 Task: Create a sub task System Test and UAT for the task  Implement backup and restore functionality for better data management in the project Transpire , assign it to team member softage.7@softage.net and update the status of the sub task to  At Risk , set the priority of the sub task to Medium.
Action: Mouse moved to (73, 424)
Screenshot: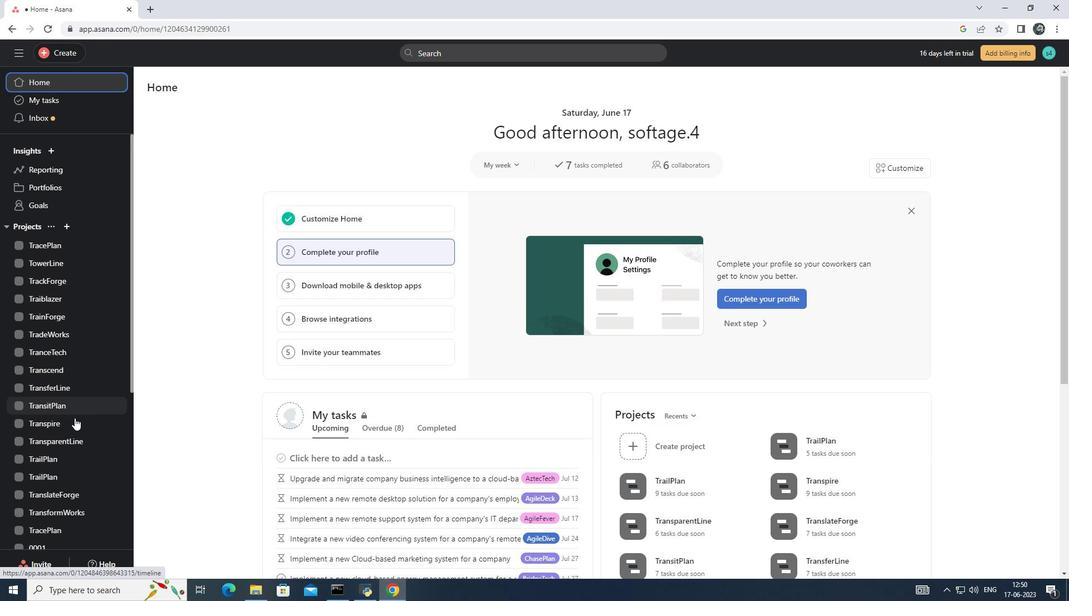 
Action: Mouse pressed left at (73, 424)
Screenshot: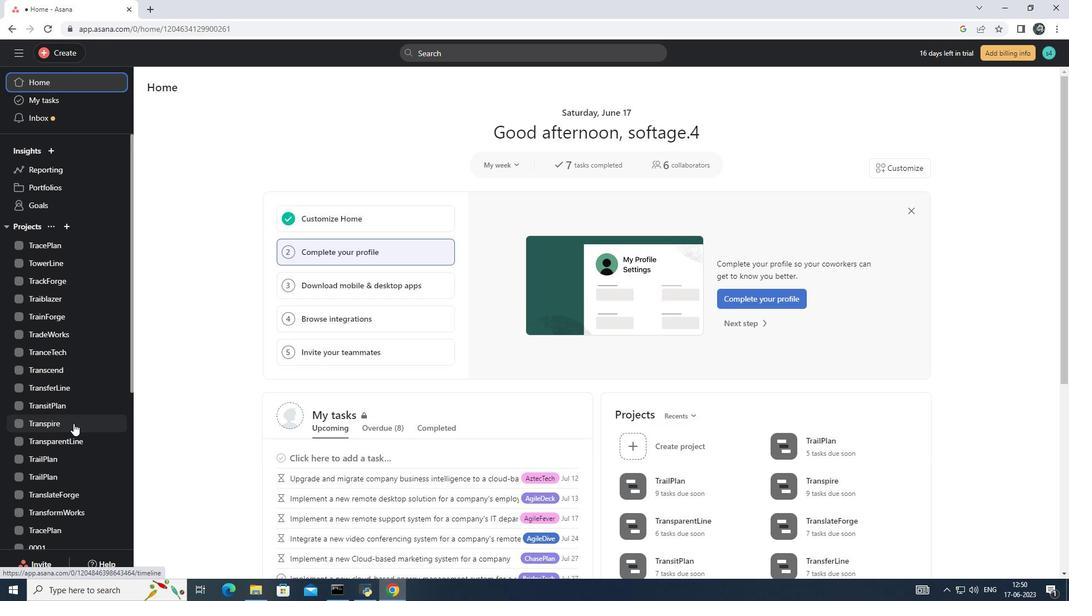 
Action: Mouse moved to (464, 264)
Screenshot: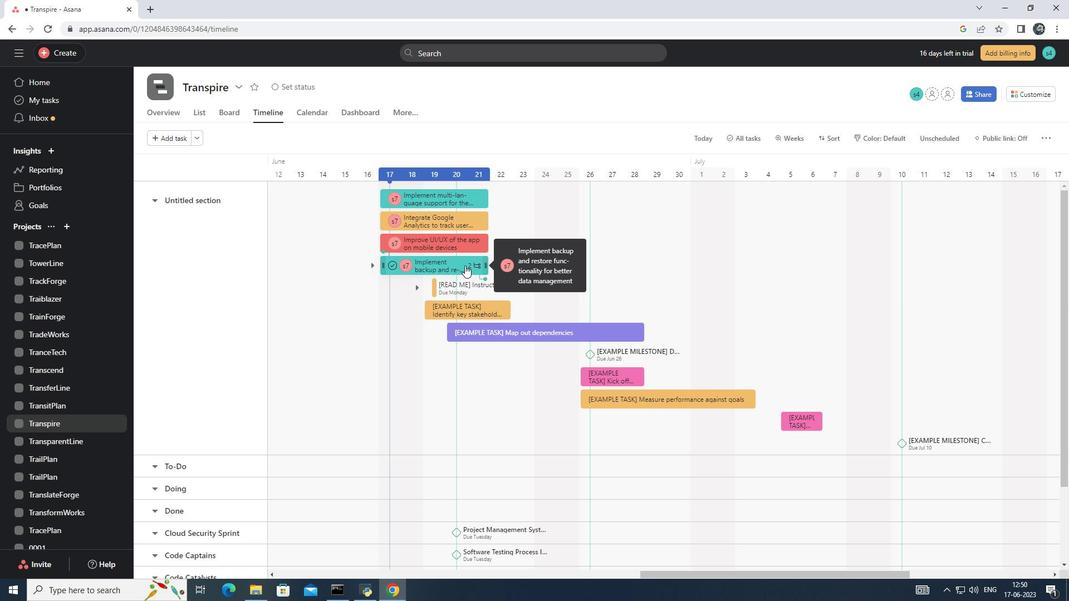 
Action: Mouse pressed left at (464, 264)
Screenshot: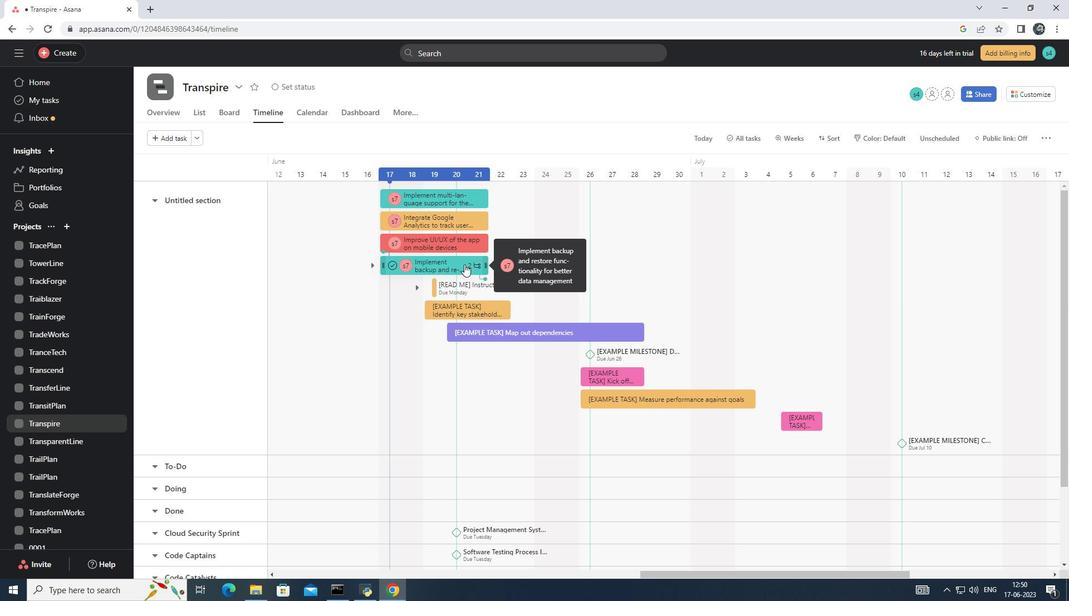 
Action: Mouse moved to (732, 333)
Screenshot: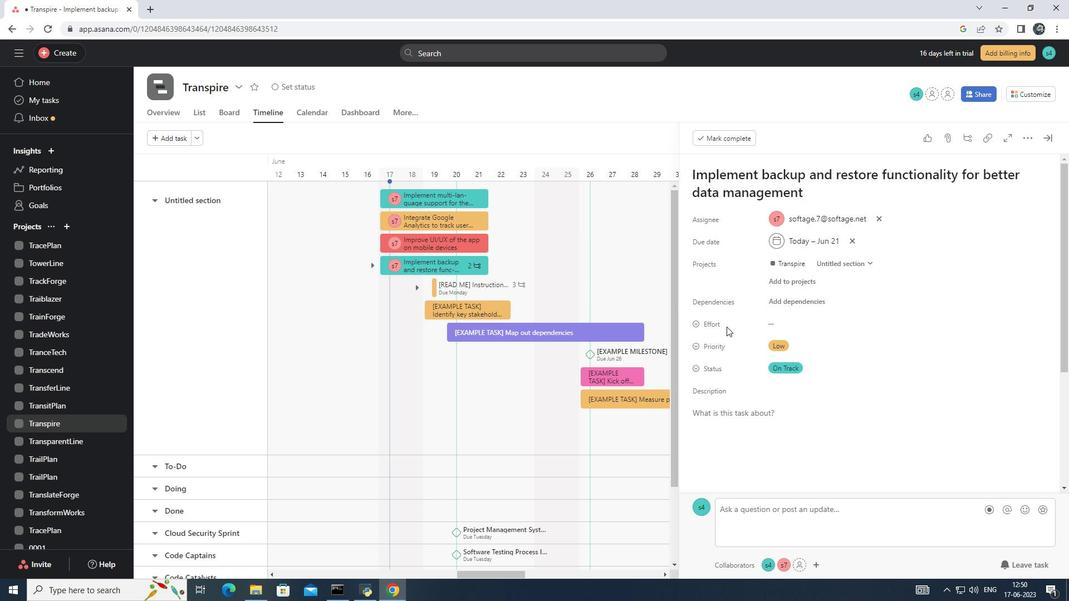 
Action: Mouse scrolled (732, 332) with delta (0, 0)
Screenshot: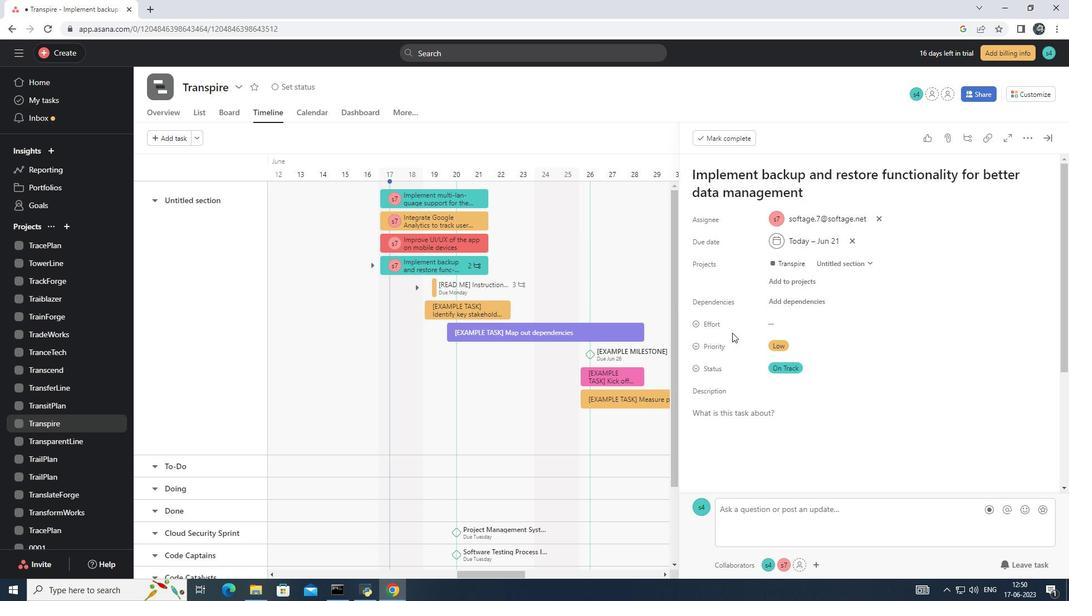 
Action: Mouse scrolled (732, 332) with delta (0, 0)
Screenshot: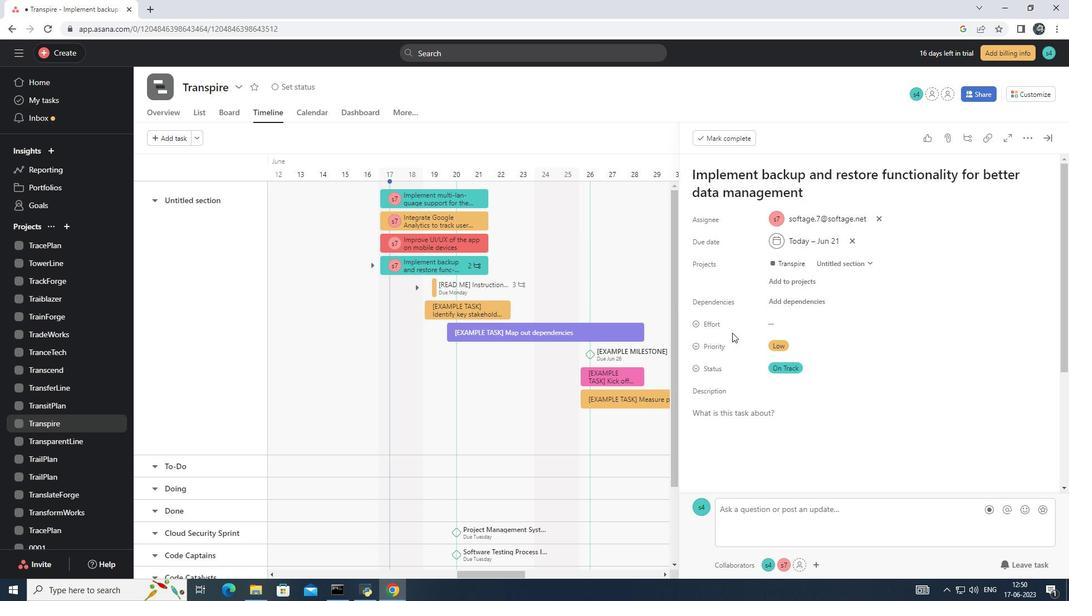 
Action: Mouse scrolled (732, 332) with delta (0, 0)
Screenshot: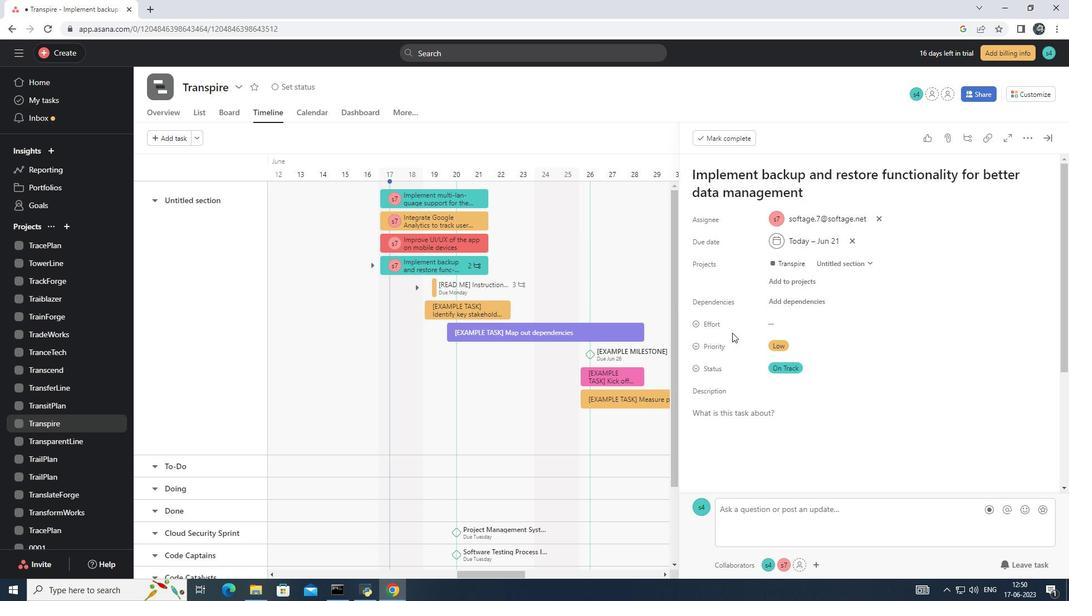 
Action: Mouse scrolled (732, 332) with delta (0, 0)
Screenshot: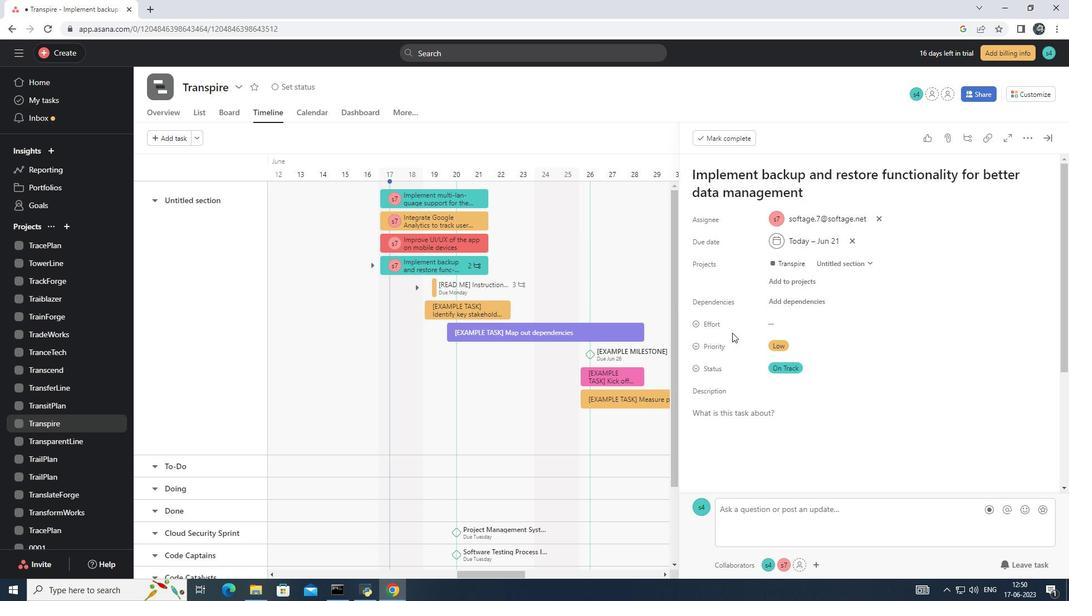 
Action: Mouse moved to (726, 406)
Screenshot: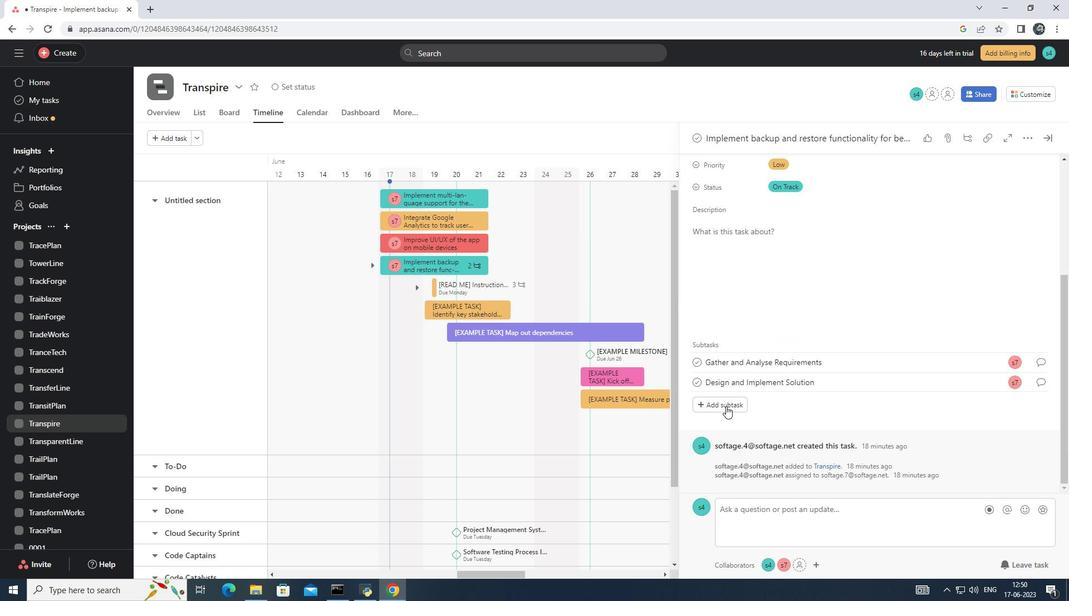 
Action: Mouse pressed left at (726, 406)
Screenshot: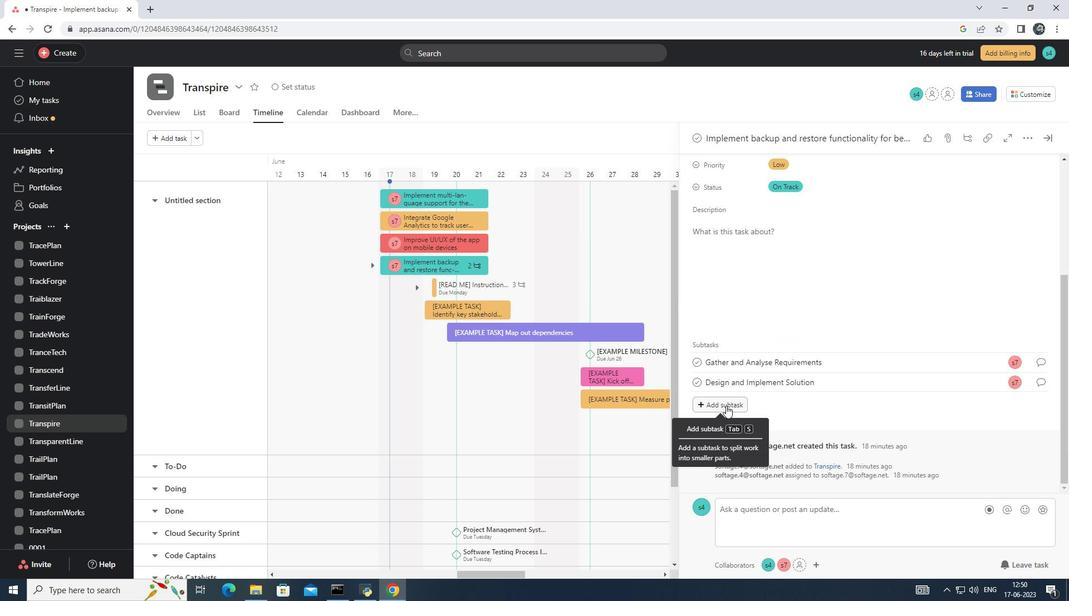
Action: Mouse moved to (724, 383)
Screenshot: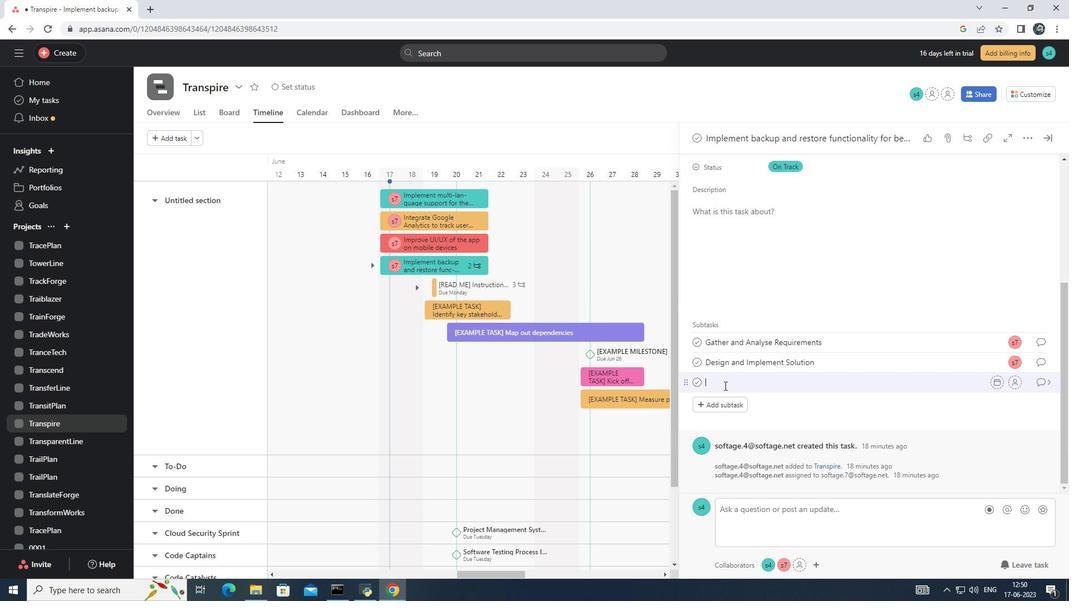 
Action: Mouse pressed left at (724, 383)
Screenshot: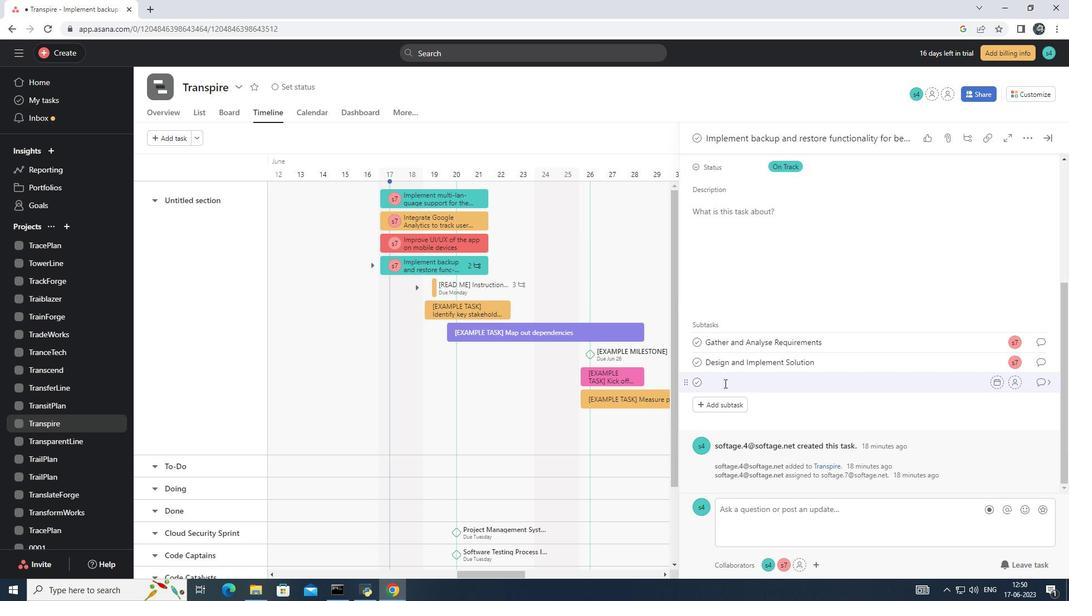 
Action: Mouse moved to (719, 383)
Screenshot: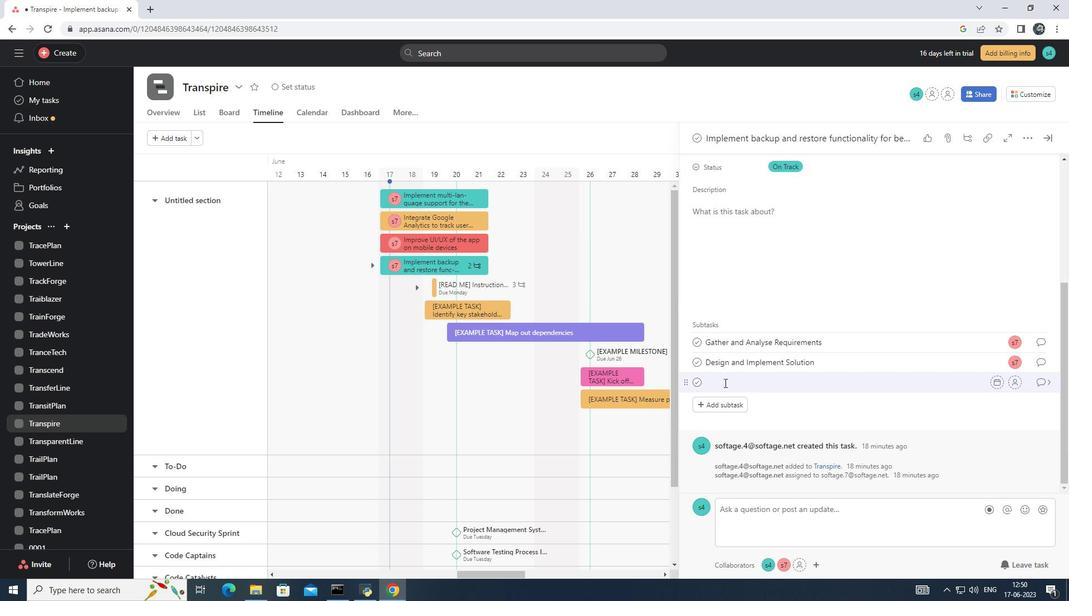 
Action: Key pressed <Key.shift>System<Key.space><Key.shift>Test<Key.space>and<Key.space><Key.shift>UAT
Screenshot: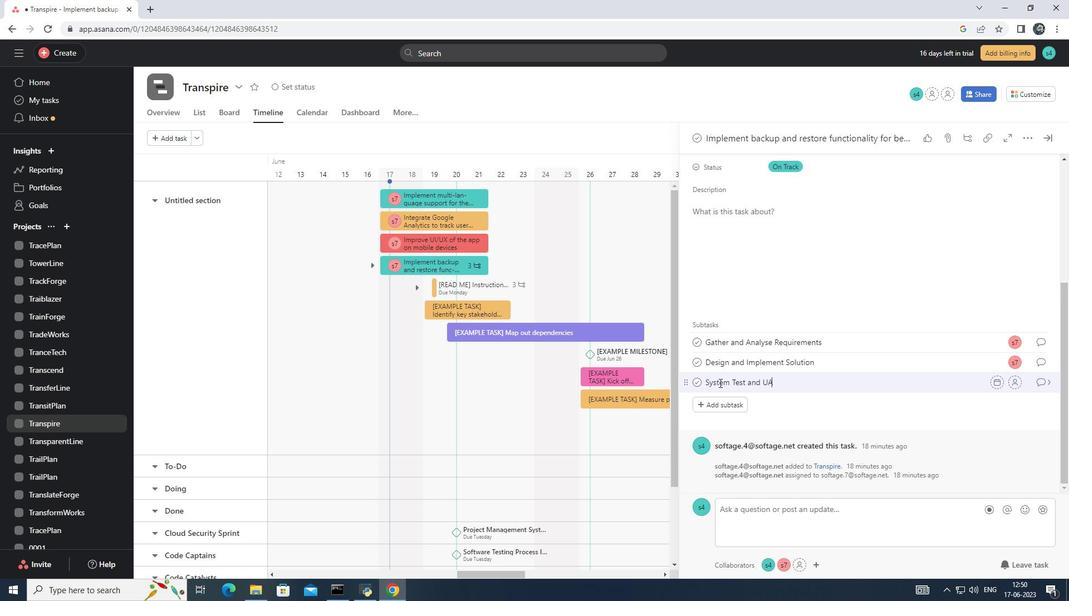 
Action: Mouse moved to (1016, 385)
Screenshot: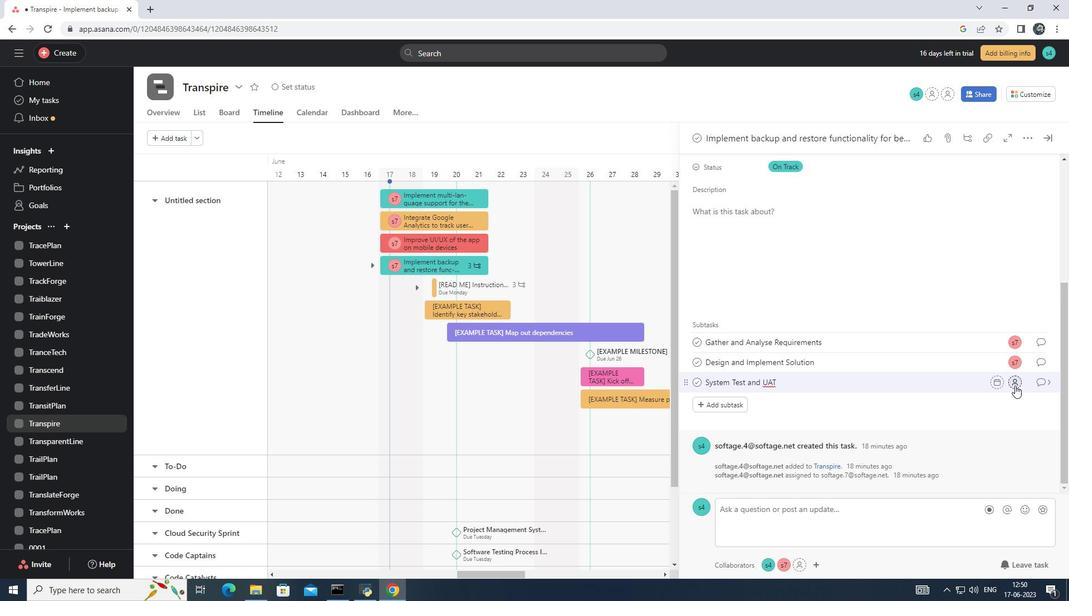 
Action: Mouse pressed left at (1016, 385)
Screenshot: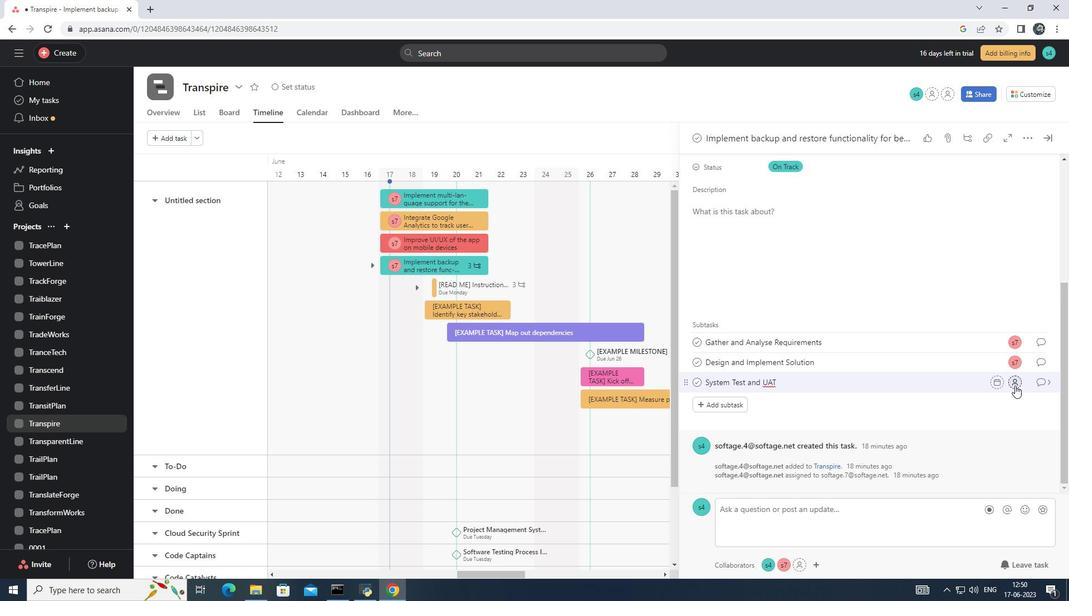 
Action: Mouse moved to (845, 426)
Screenshot: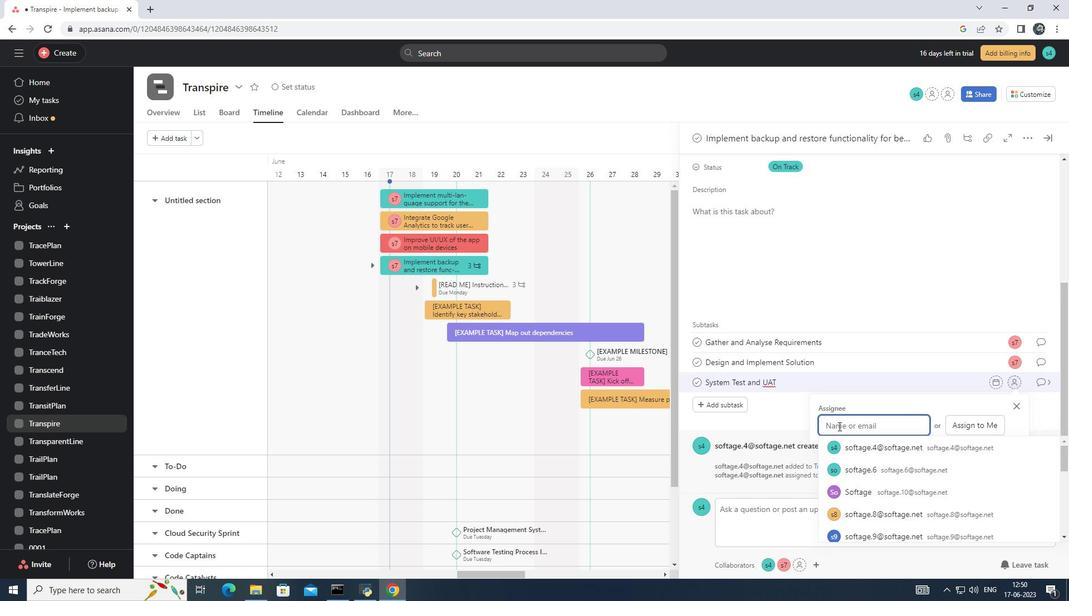 
Action: Mouse pressed left at (845, 426)
Screenshot: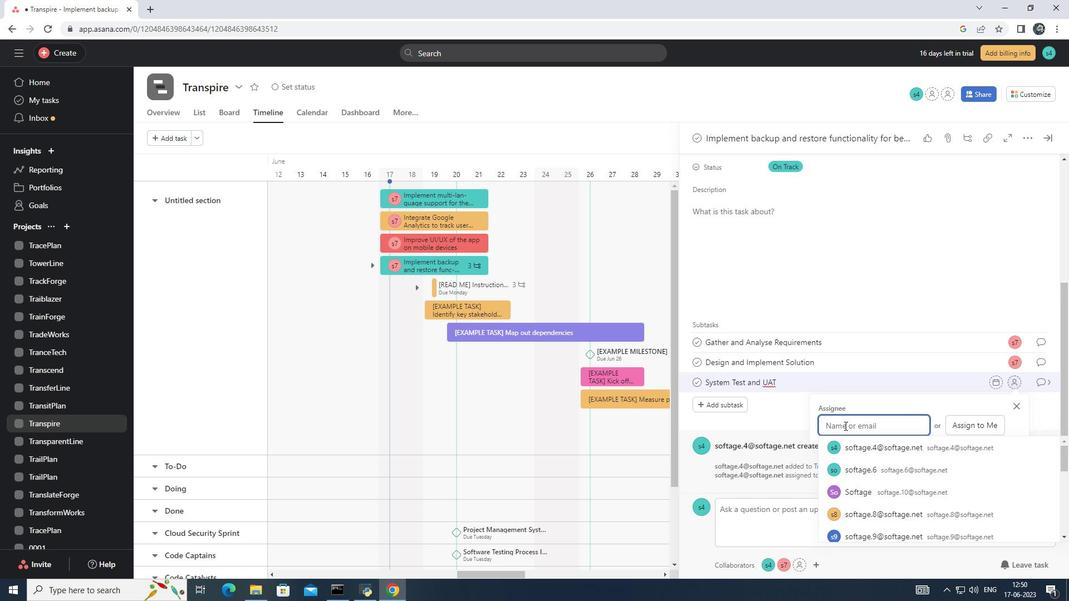 
Action: Key pressed s
Screenshot: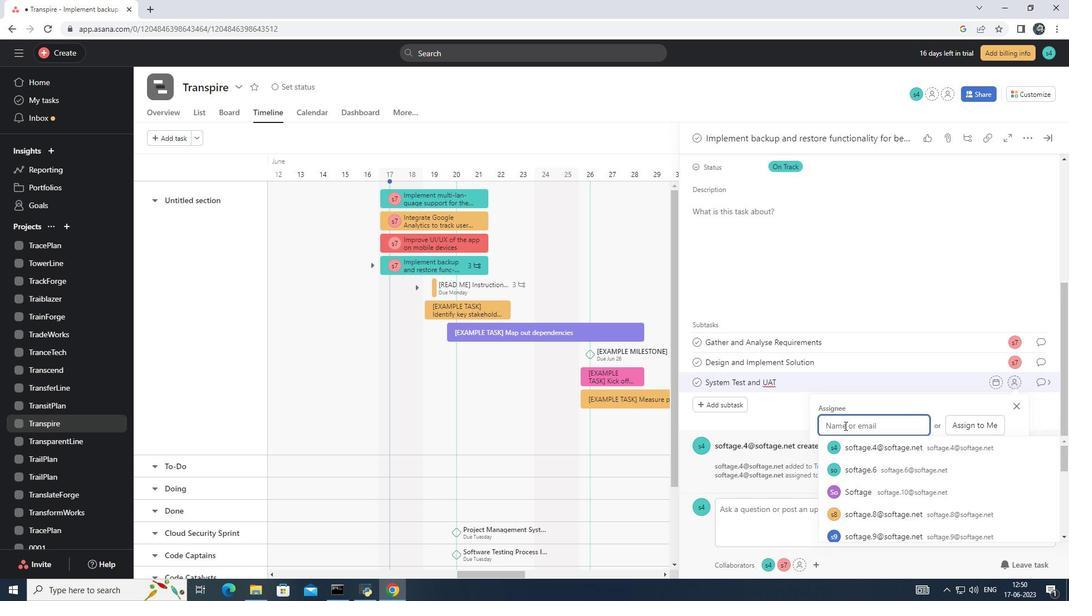
Action: Mouse moved to (844, 426)
Screenshot: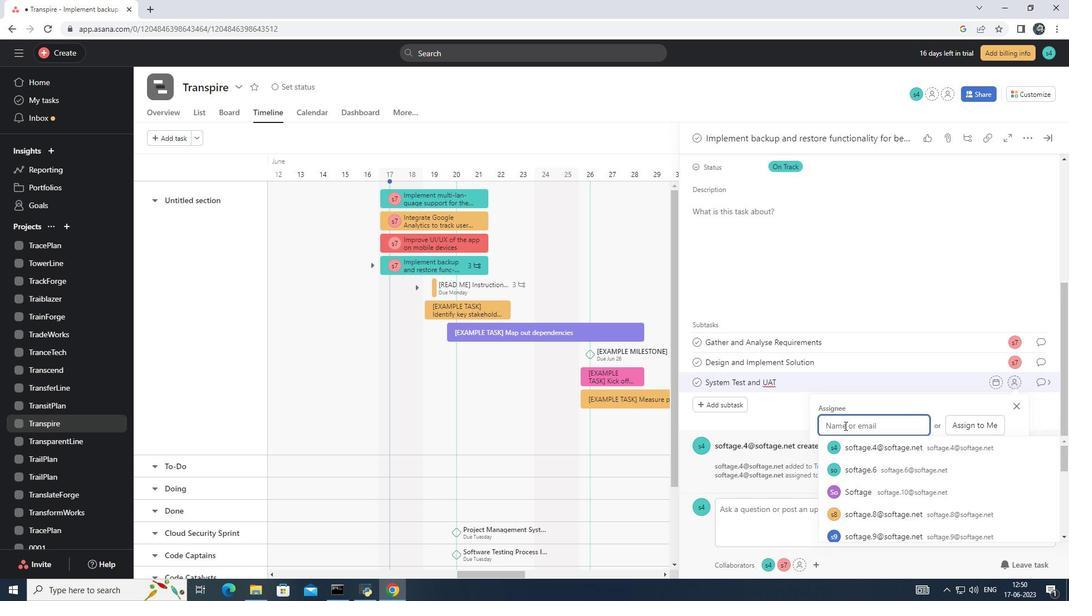 
Action: Key pressed oftage.67<Key.shift>@softage.net<Key.left><Key.left><Key.left><Key.left><Key.left><Key.left><Key.left><Key.left><Key.left><Key.left><Key.left><Key.left><Key.left><Key.backspace><Key.enter>
Screenshot: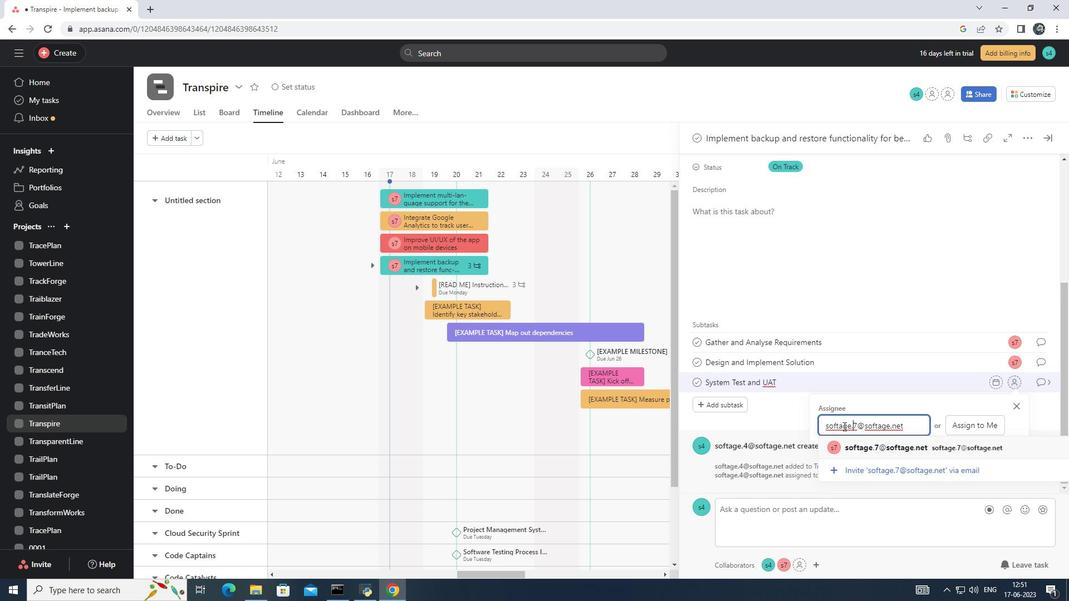 
Action: Mouse moved to (1049, 382)
Screenshot: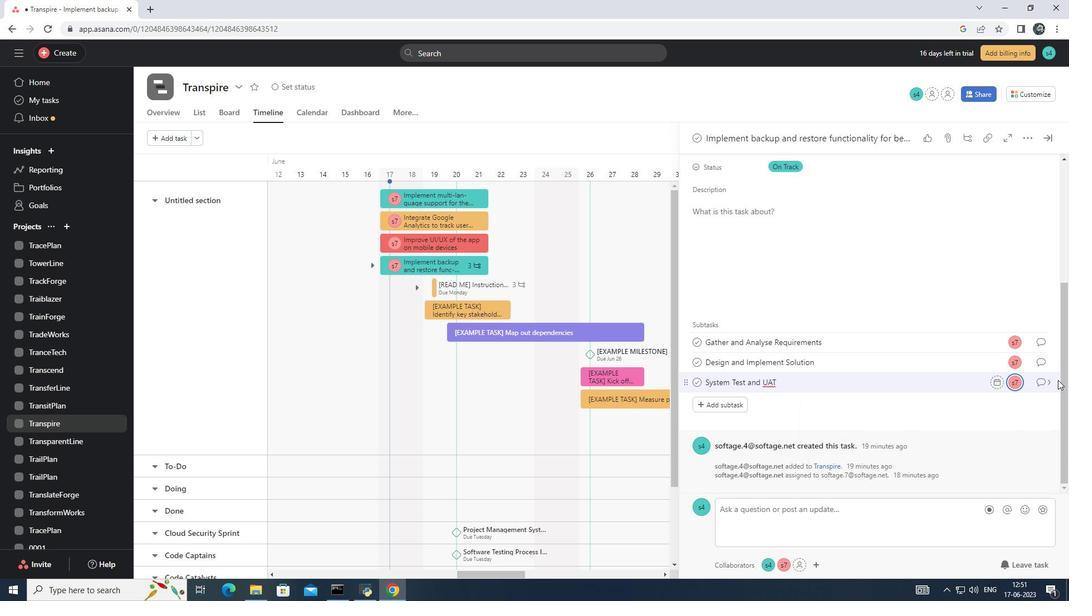 
Action: Mouse pressed left at (1049, 382)
Screenshot: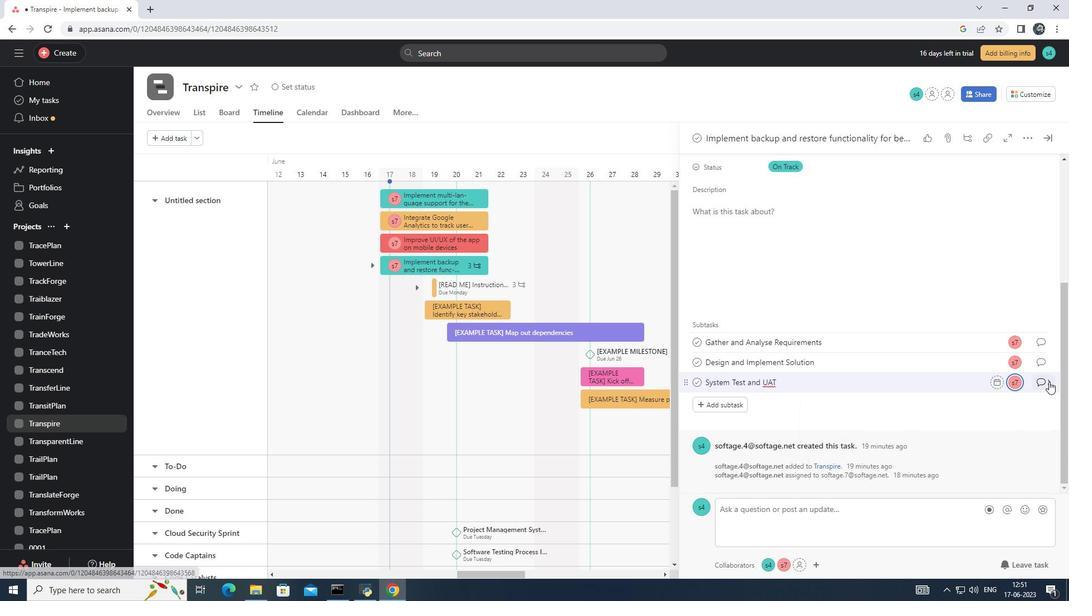 
Action: Mouse moved to (718, 294)
Screenshot: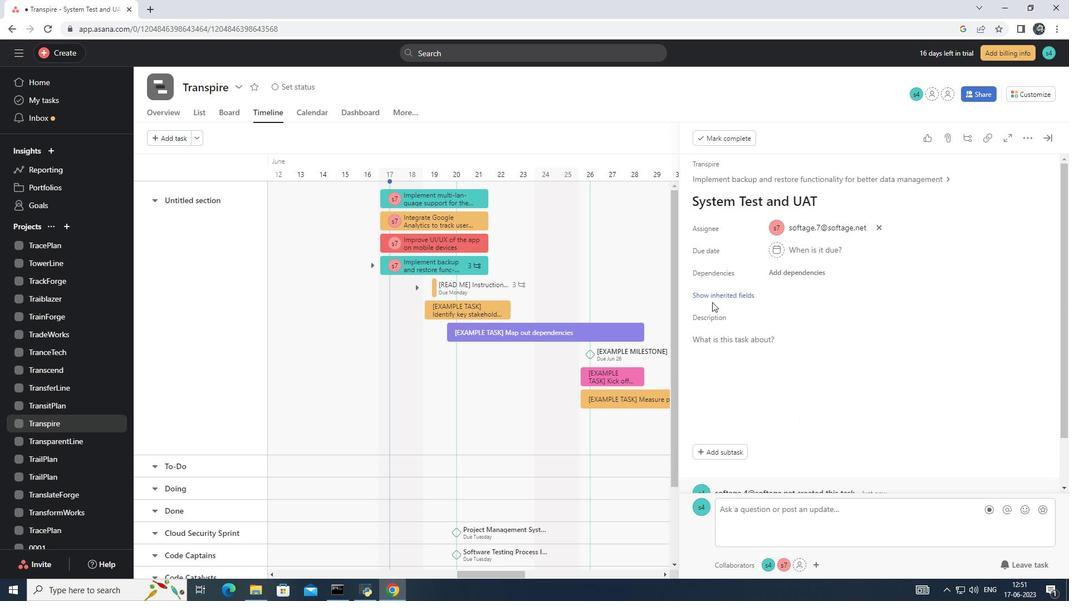 
Action: Mouse pressed left at (718, 294)
Screenshot: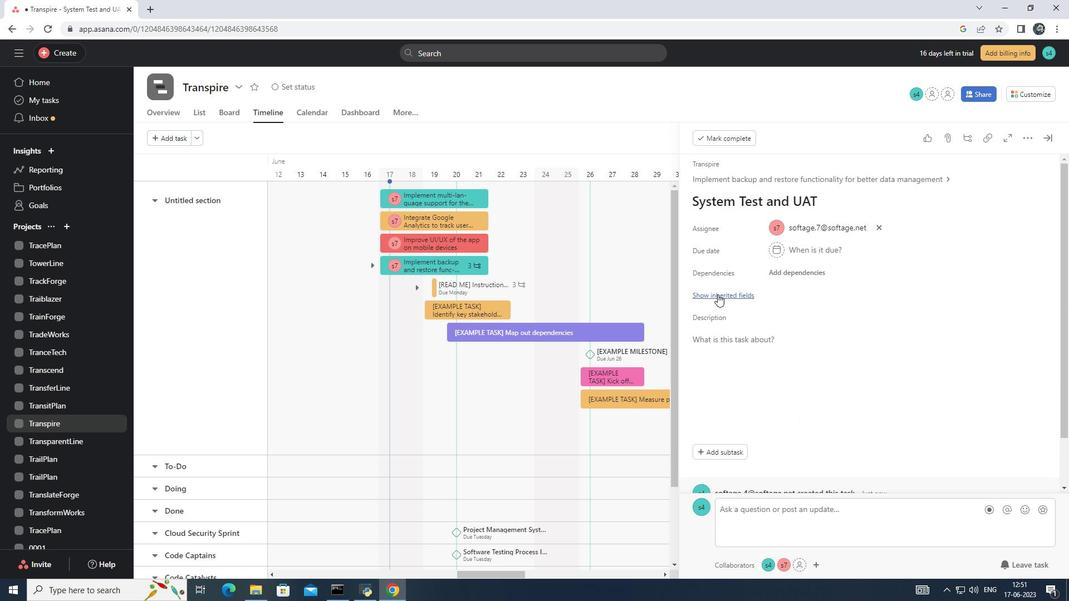 
Action: Mouse moved to (821, 362)
Screenshot: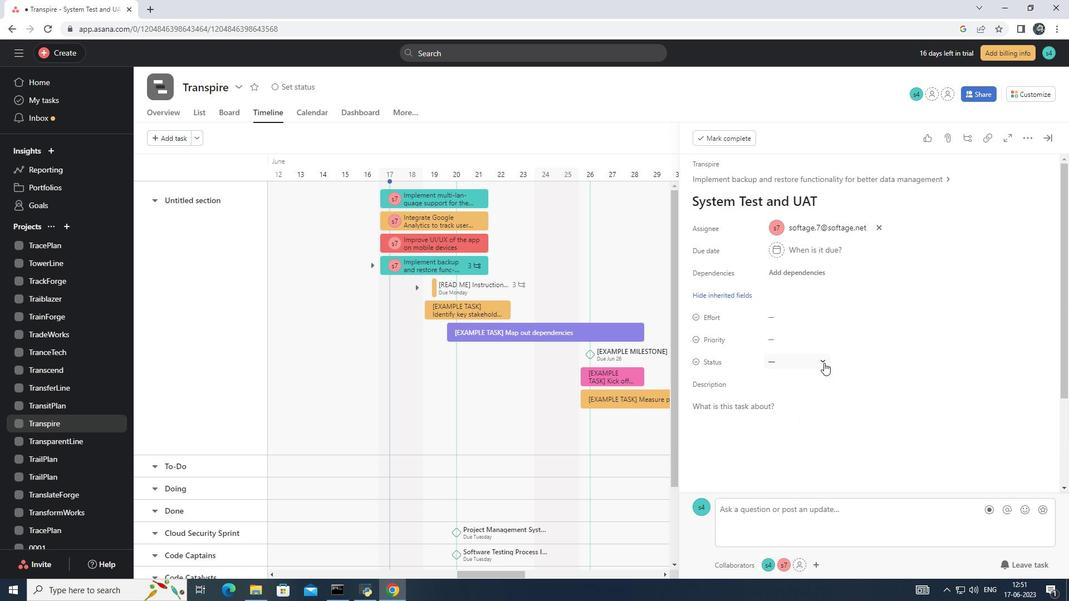
Action: Mouse pressed left at (821, 362)
Screenshot: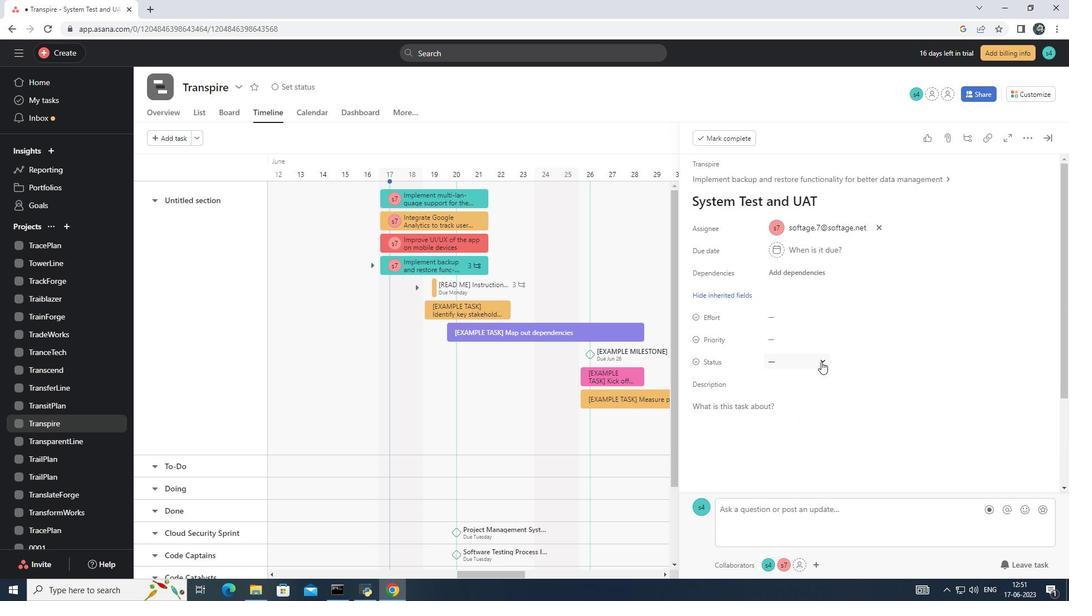 
Action: Mouse moved to (812, 420)
Screenshot: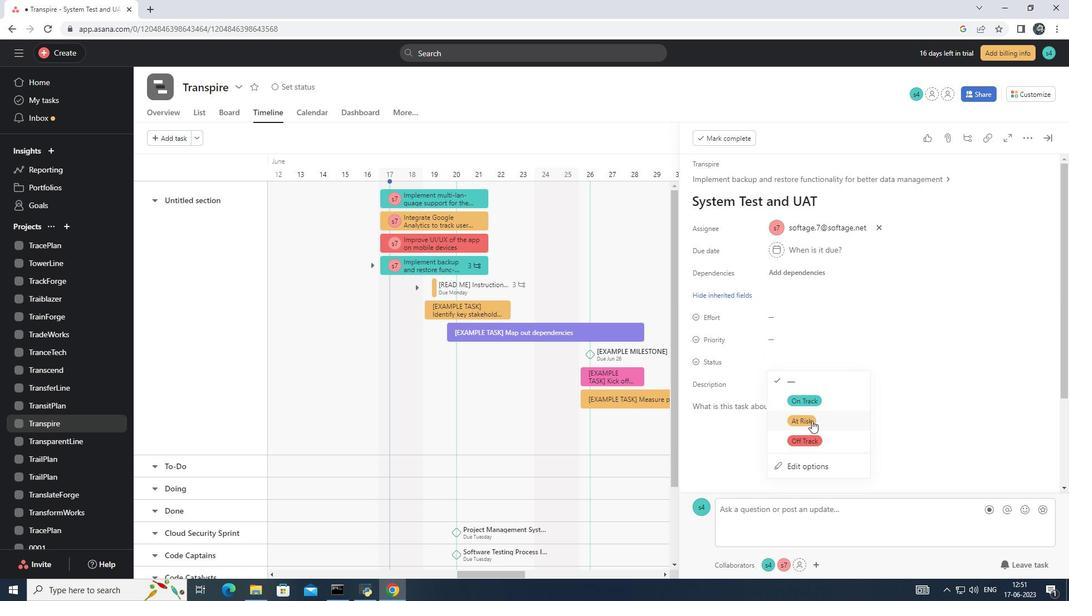 
Action: Mouse pressed left at (812, 420)
Screenshot: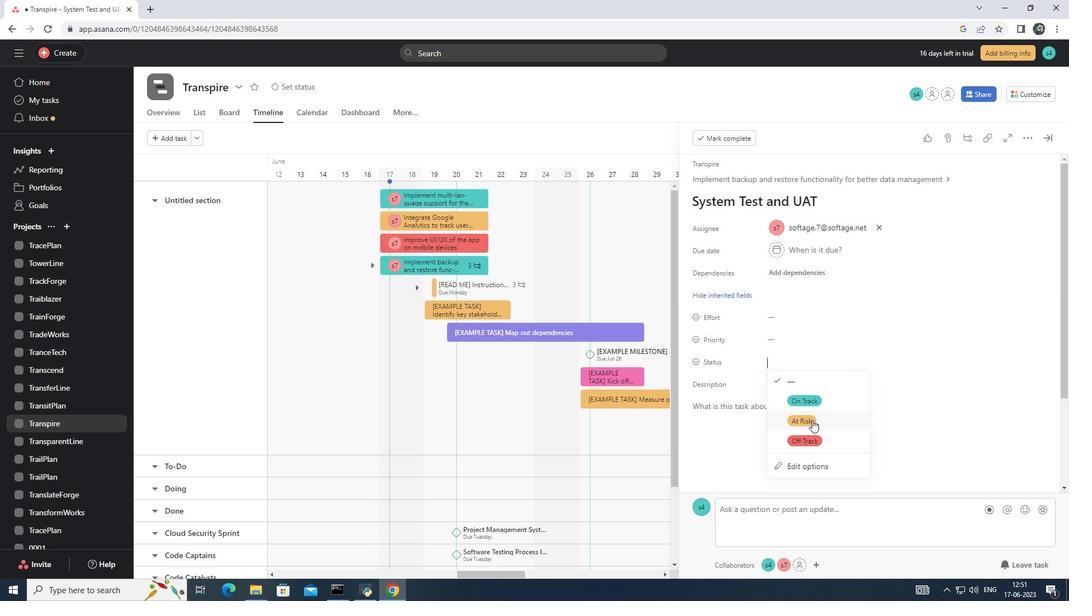 
Action: Mouse moved to (820, 338)
Screenshot: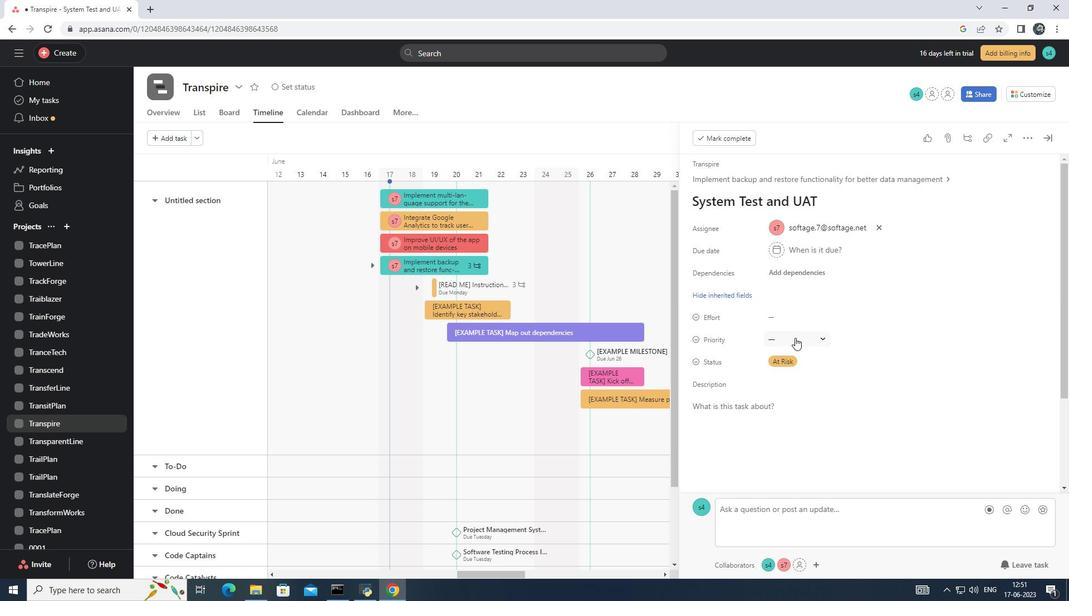 
Action: Mouse pressed left at (820, 338)
Screenshot: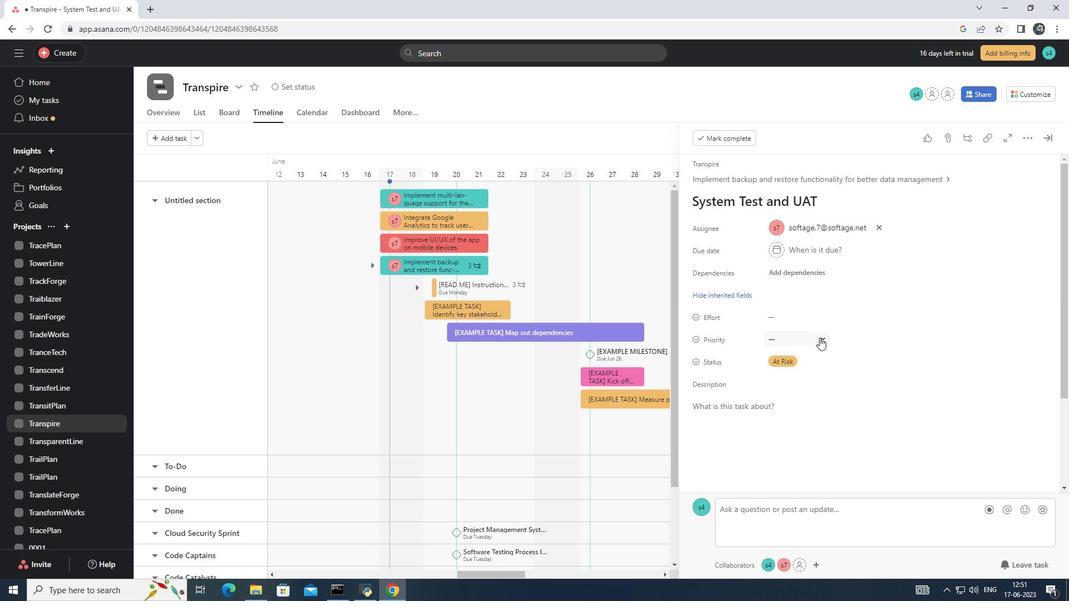 
Action: Mouse moved to (823, 395)
Screenshot: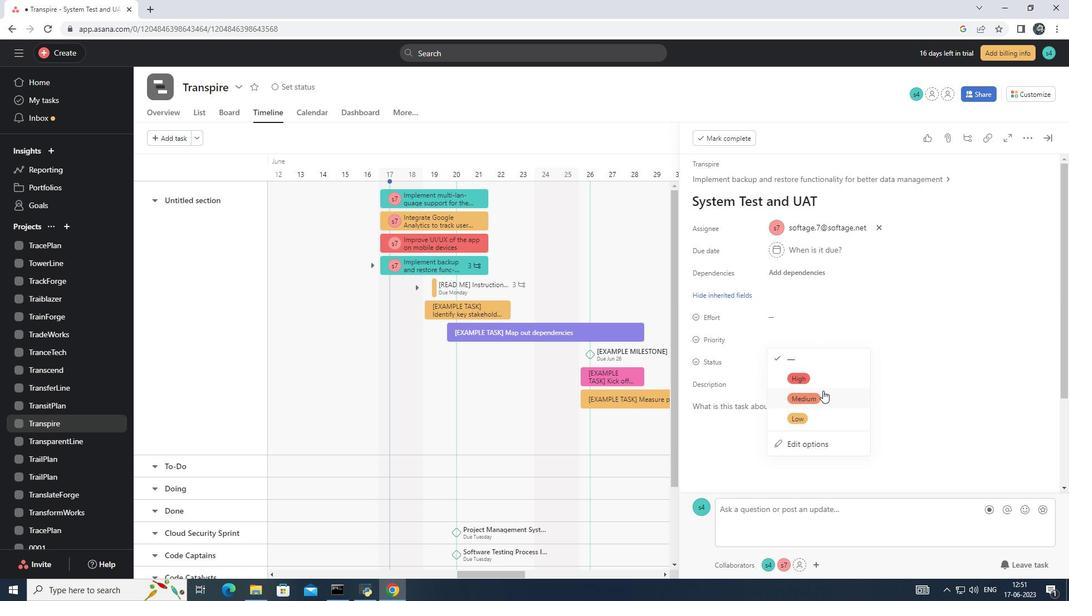 
Action: Mouse pressed left at (823, 395)
Screenshot: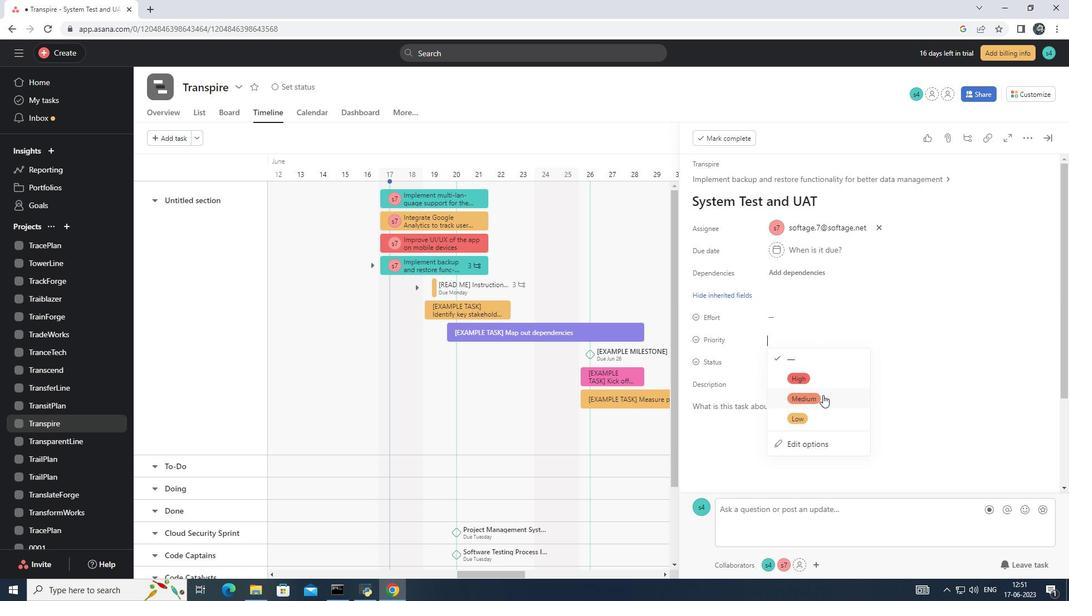 
Action: Mouse moved to (824, 395)
Screenshot: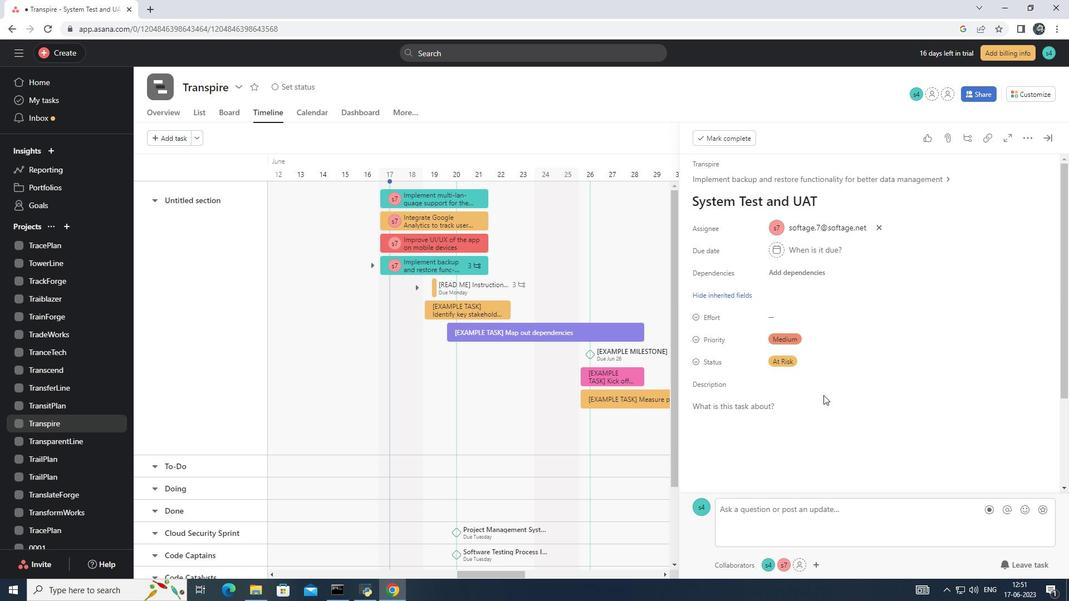 
